 Task: Check the average views per listing of wet bar in the last 1 year.
Action: Mouse moved to (826, 185)
Screenshot: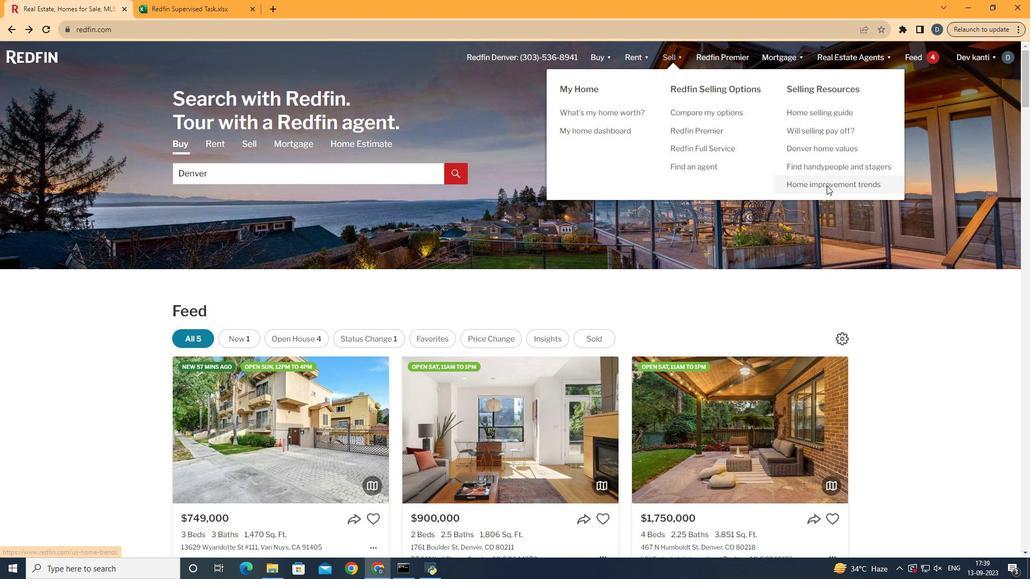 
Action: Mouse pressed left at (826, 185)
Screenshot: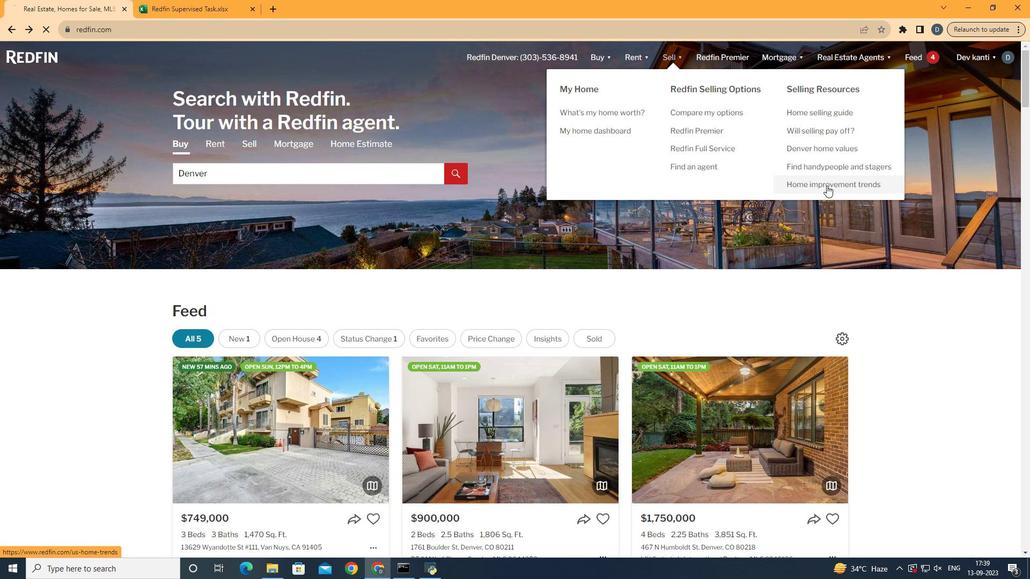 
Action: Mouse moved to (252, 200)
Screenshot: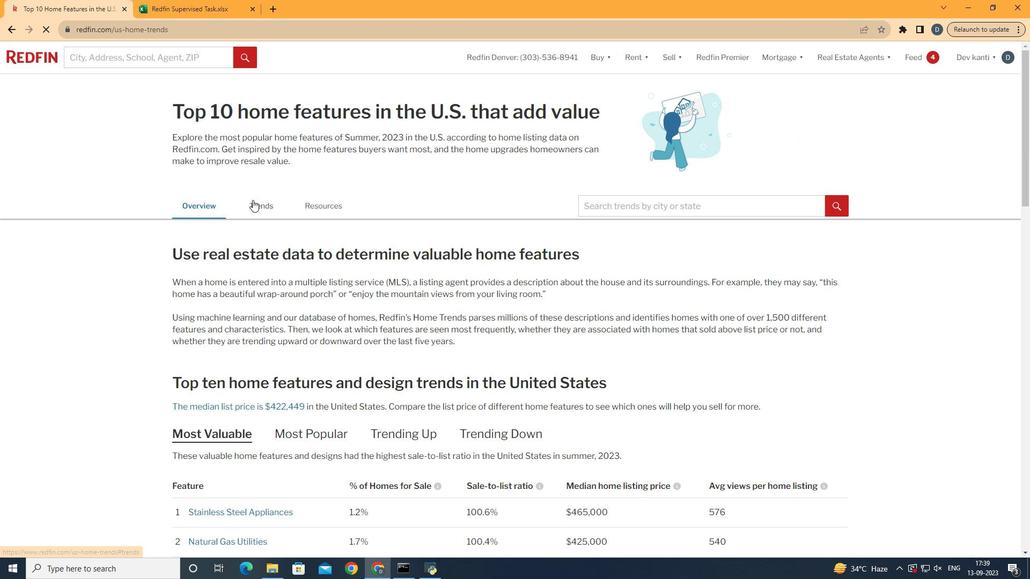 
Action: Mouse pressed left at (252, 200)
Screenshot: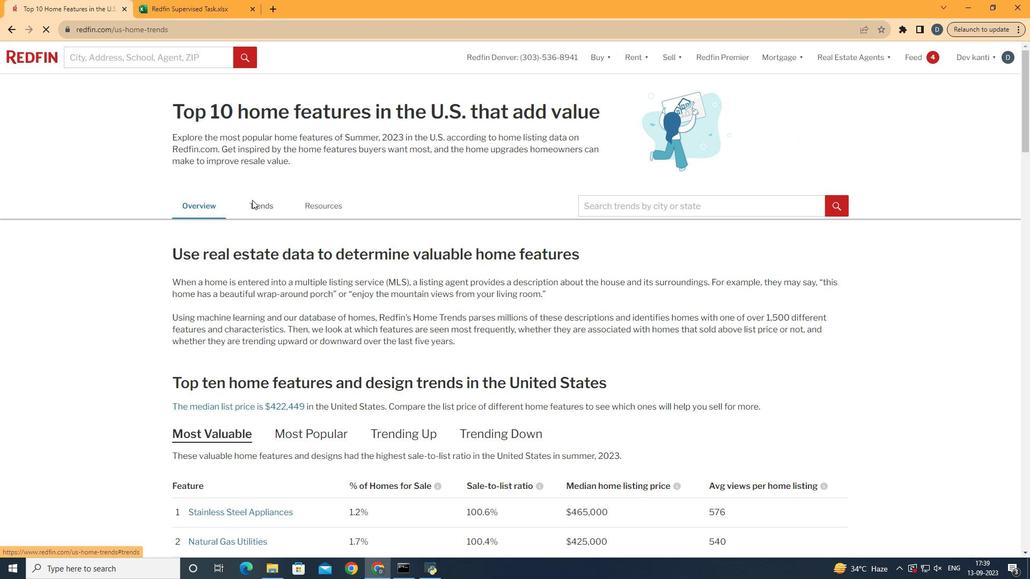 
Action: Mouse moved to (420, 227)
Screenshot: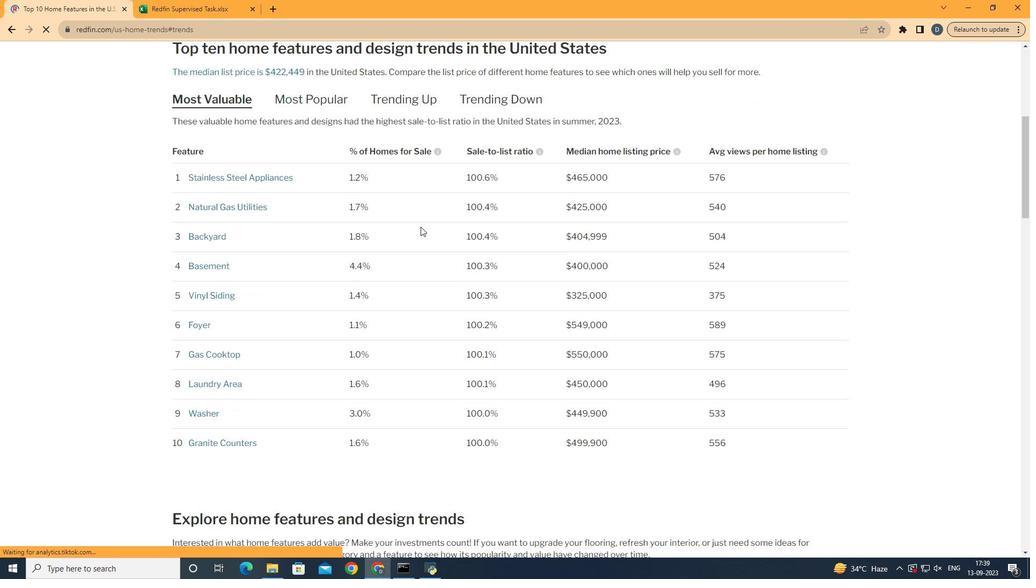 
Action: Mouse scrolled (420, 226) with delta (0, 0)
Screenshot: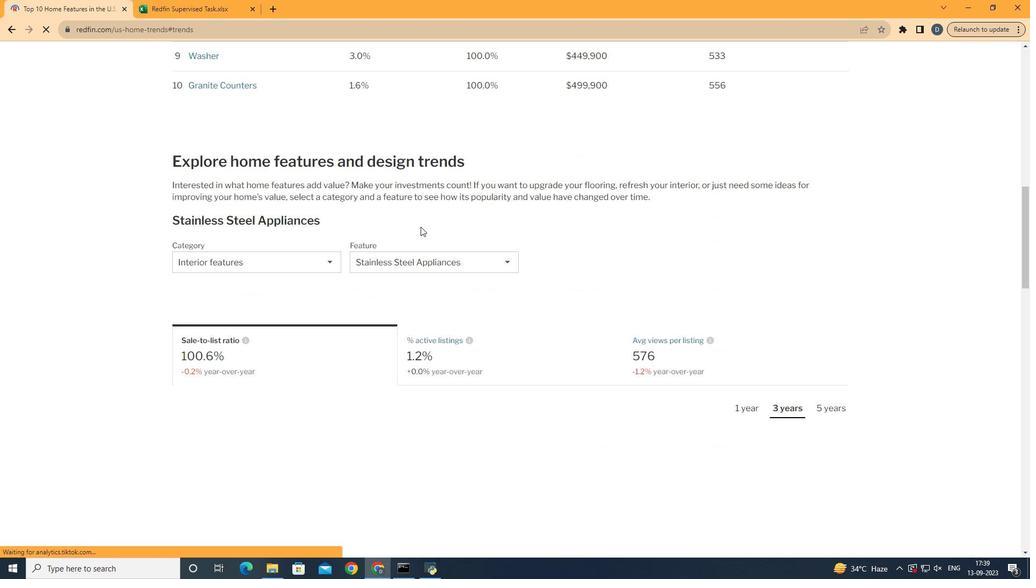 
Action: Mouse scrolled (420, 226) with delta (0, 0)
Screenshot: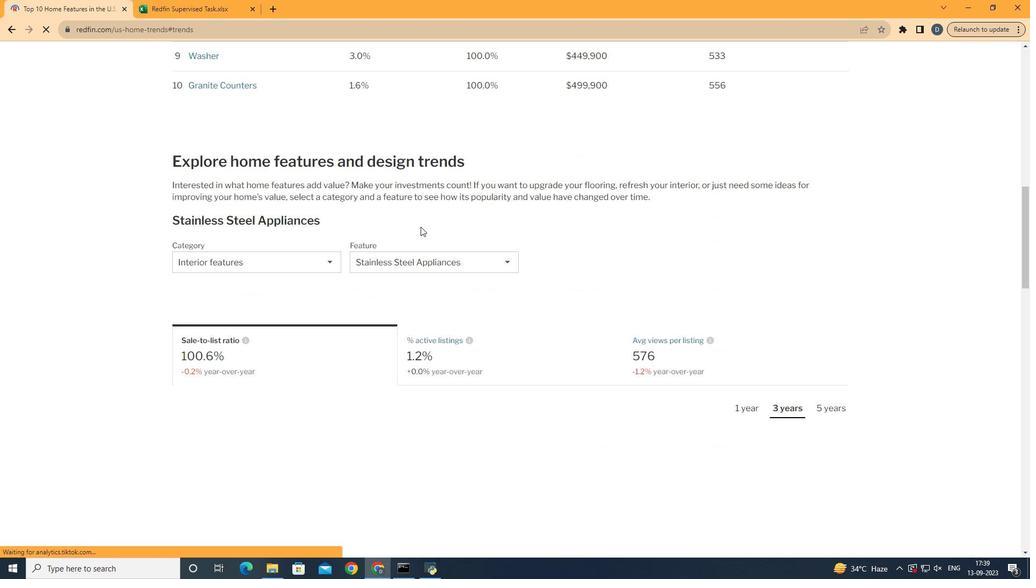 
Action: Mouse scrolled (420, 226) with delta (0, 0)
Screenshot: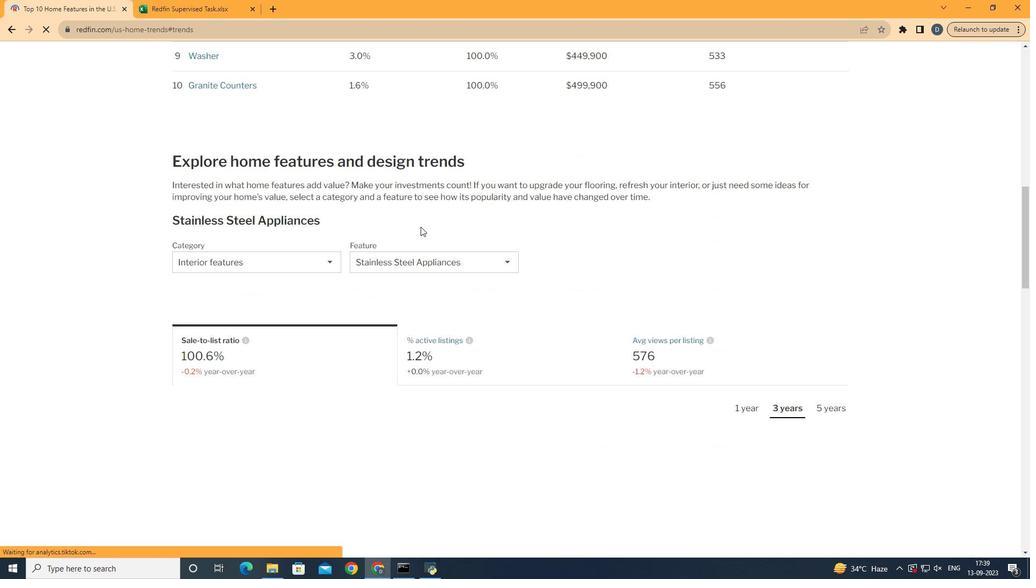 
Action: Mouse scrolled (420, 226) with delta (0, 0)
Screenshot: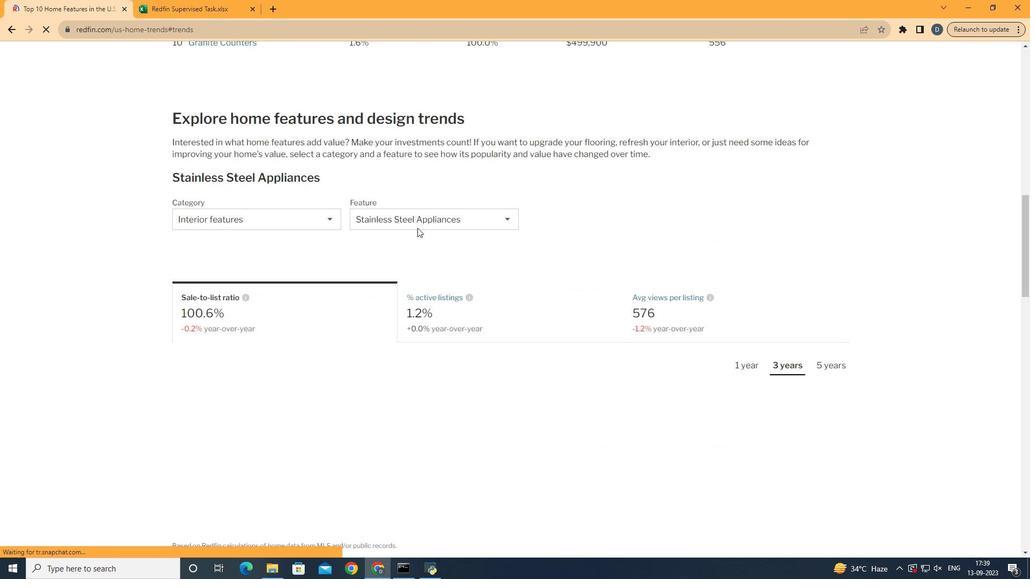 
Action: Mouse scrolled (420, 226) with delta (0, 0)
Screenshot: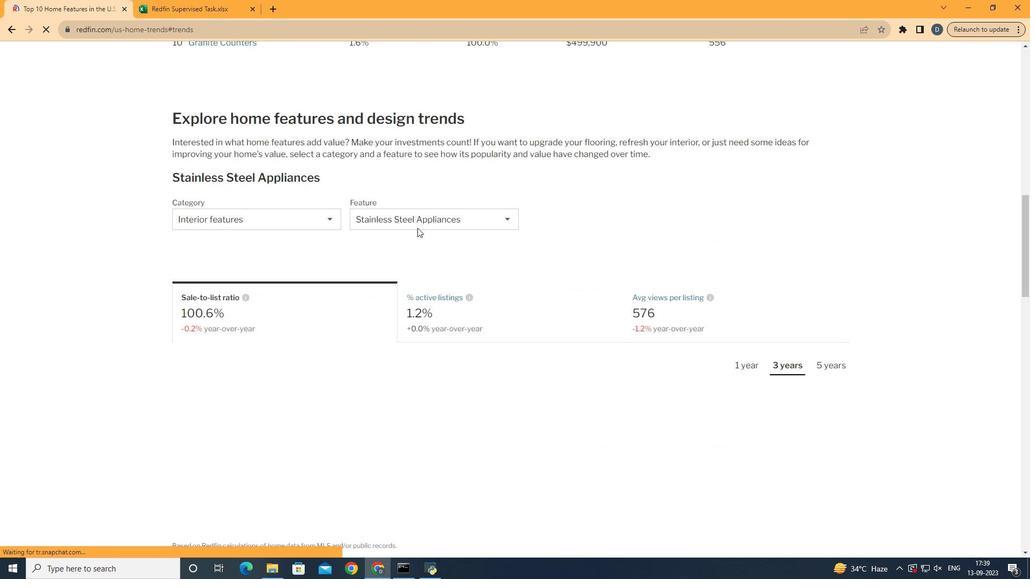 
Action: Mouse scrolled (420, 226) with delta (0, -1)
Screenshot: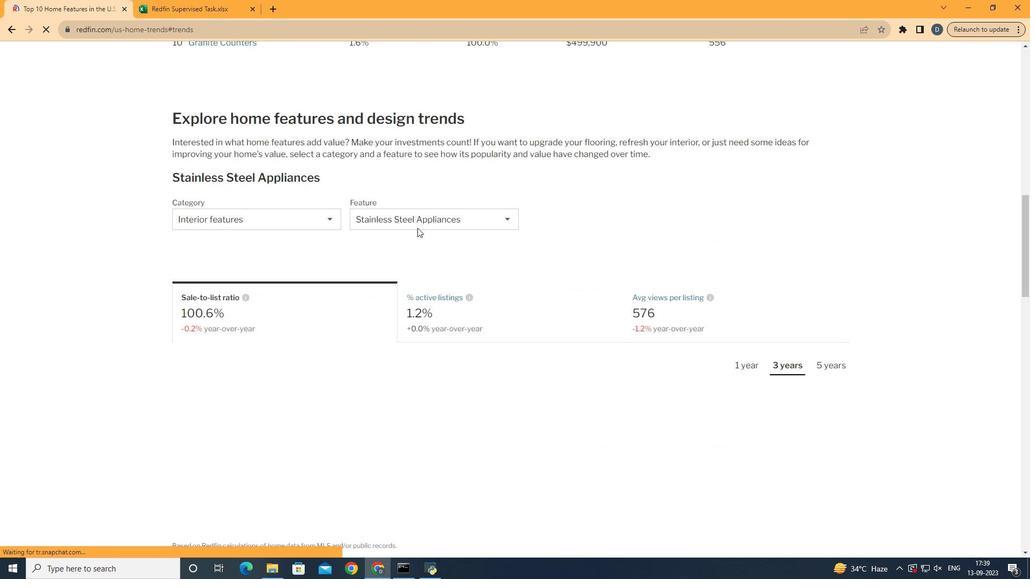 
Action: Mouse scrolled (420, 226) with delta (0, 0)
Screenshot: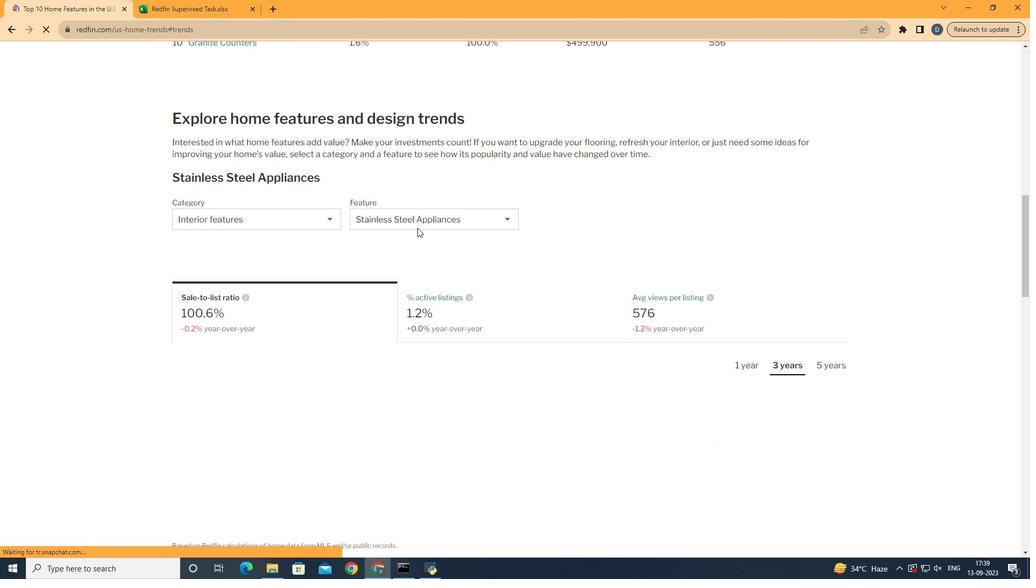 
Action: Mouse moved to (303, 224)
Screenshot: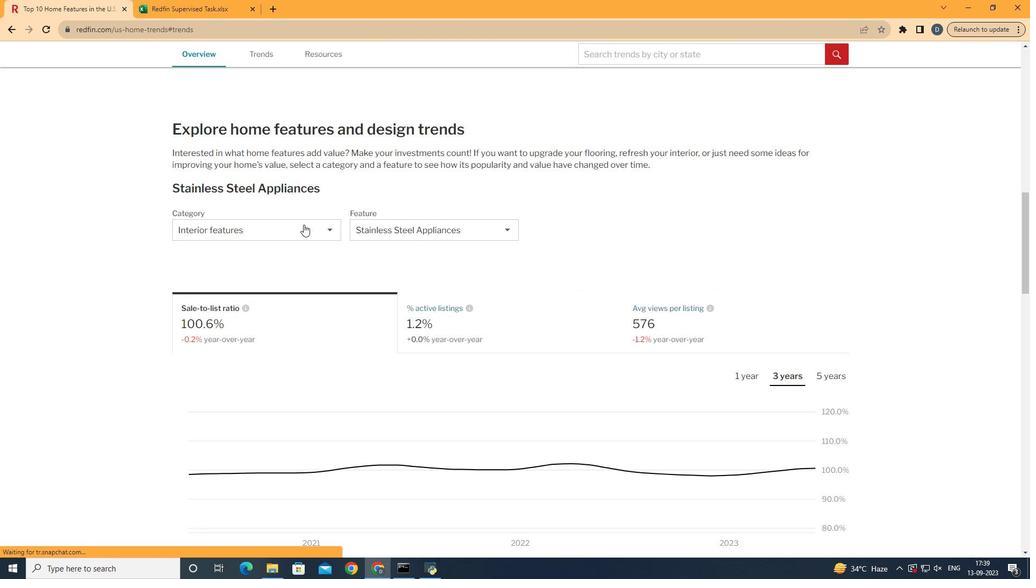 
Action: Mouse scrolled (303, 224) with delta (0, 0)
Screenshot: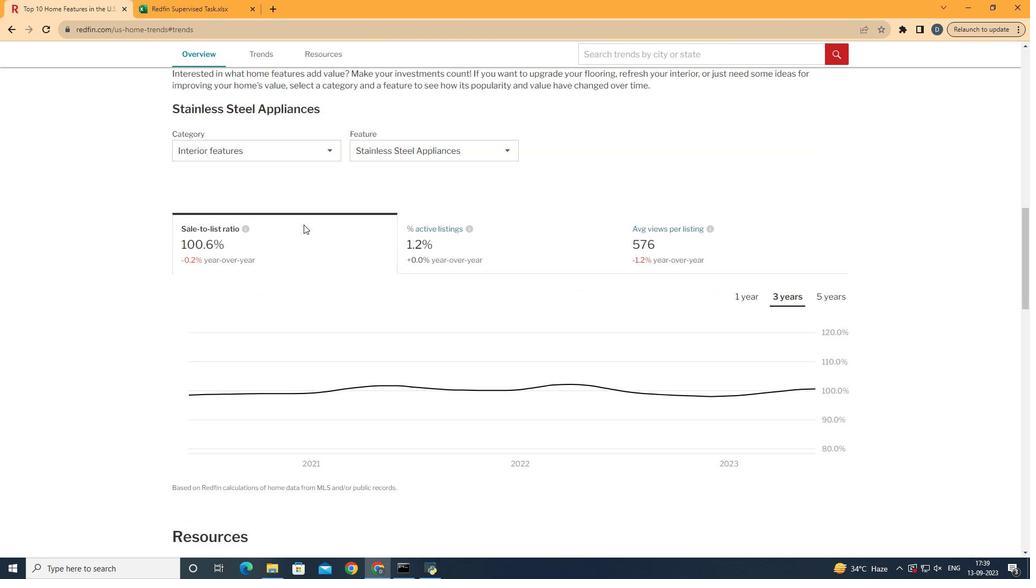 
Action: Mouse scrolled (303, 224) with delta (0, 0)
Screenshot: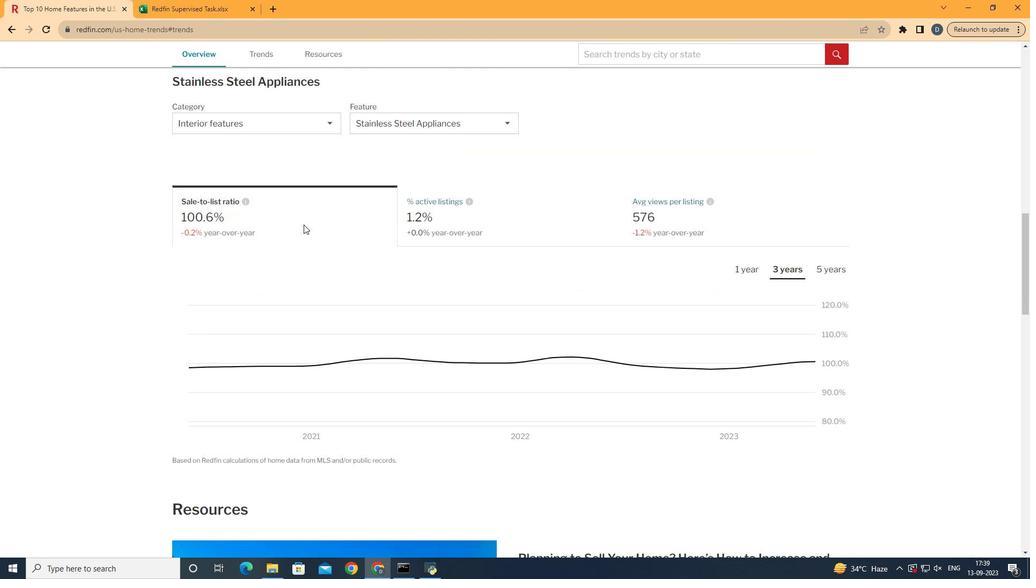 
Action: Mouse moved to (301, 144)
Screenshot: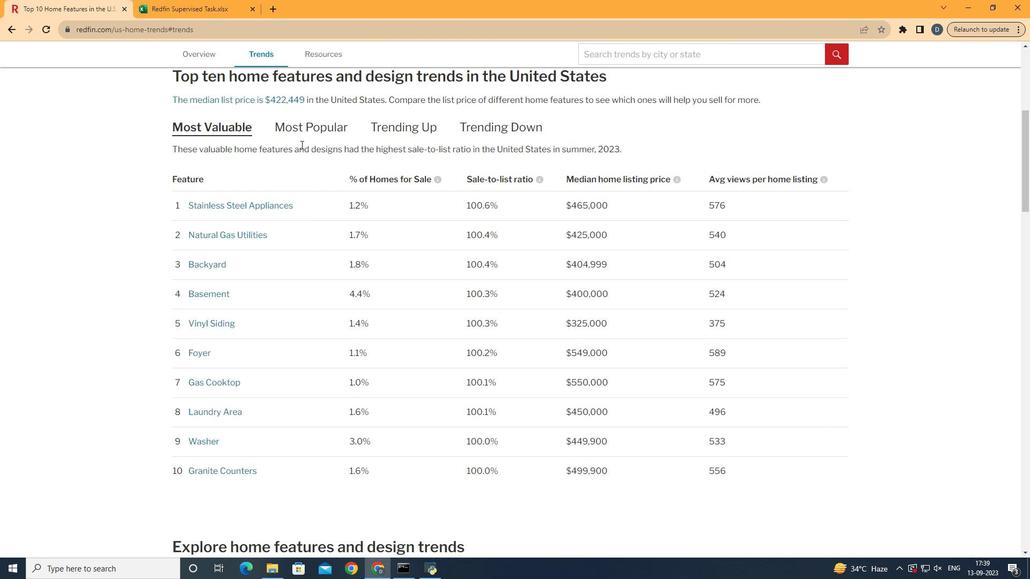 
Action: Mouse scrolled (301, 144) with delta (0, 0)
Screenshot: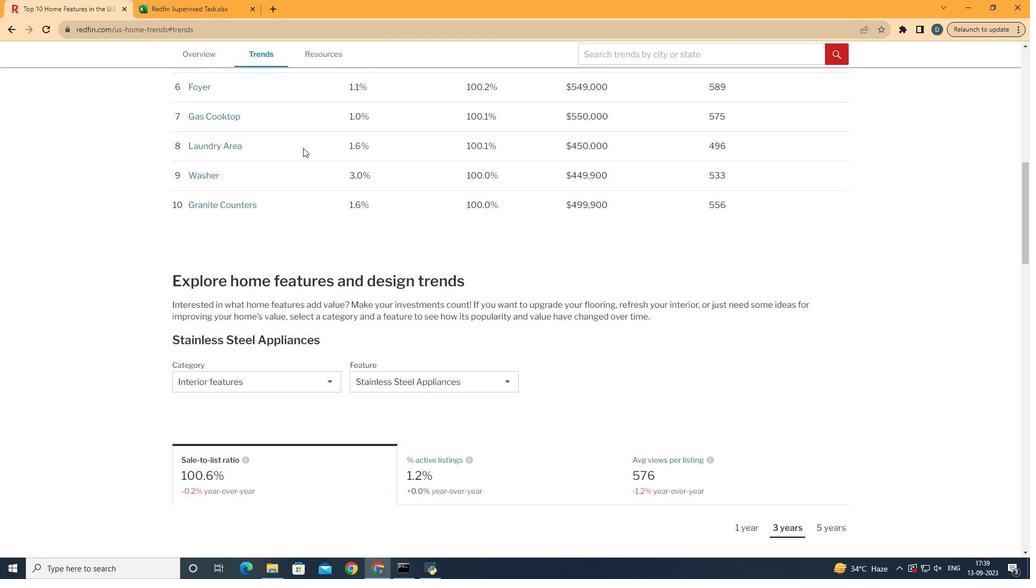
Action: Mouse scrolled (301, 144) with delta (0, 0)
Screenshot: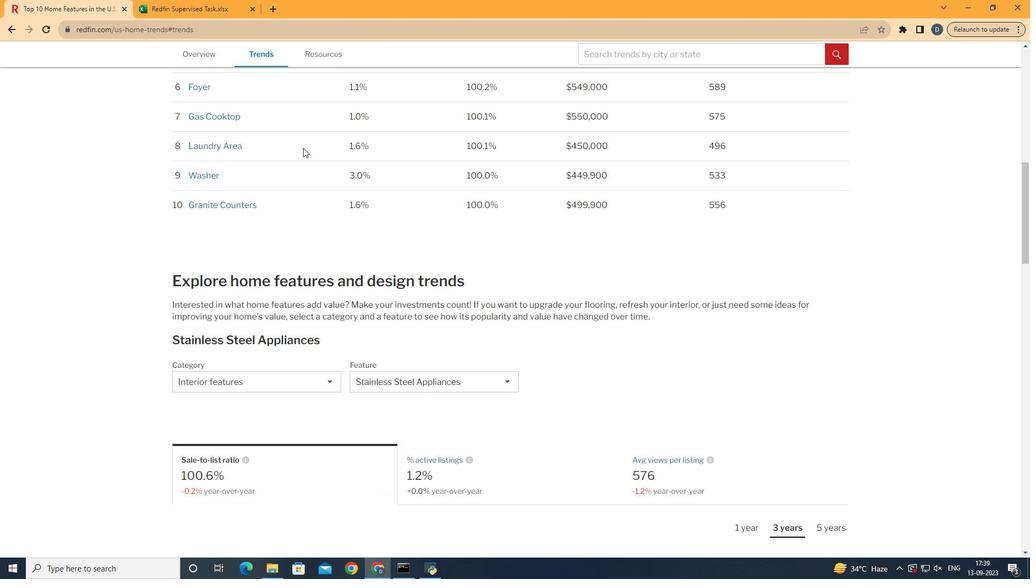 
Action: Mouse scrolled (301, 144) with delta (0, 0)
Screenshot: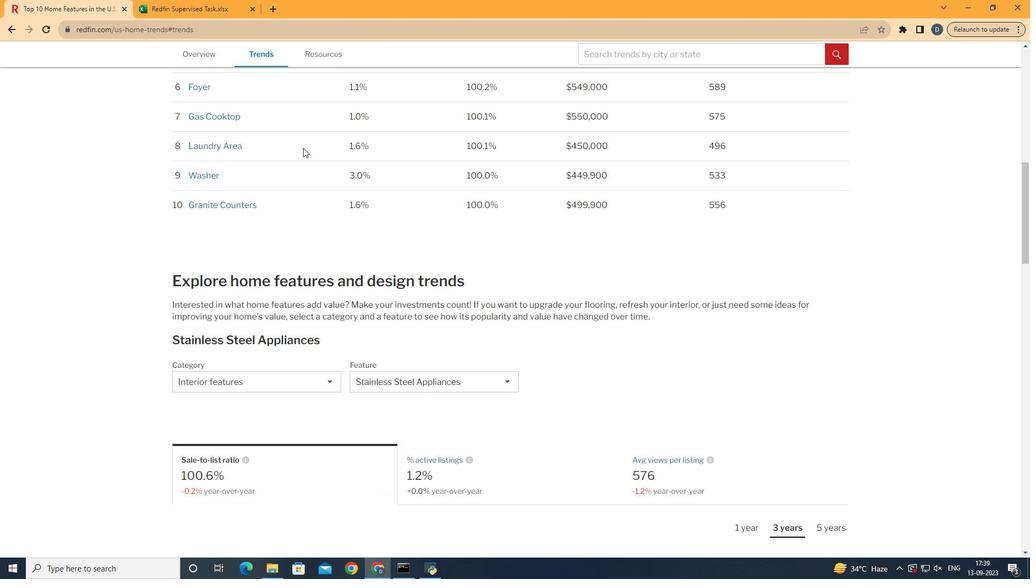 
Action: Mouse scrolled (301, 144) with delta (0, 0)
Screenshot: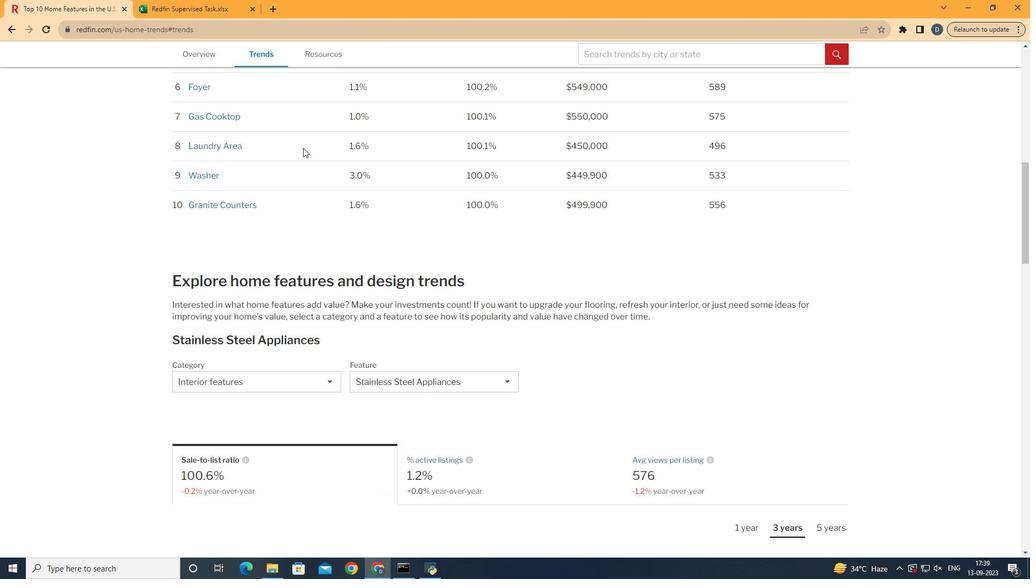 
Action: Mouse scrolled (301, 144) with delta (0, 0)
Screenshot: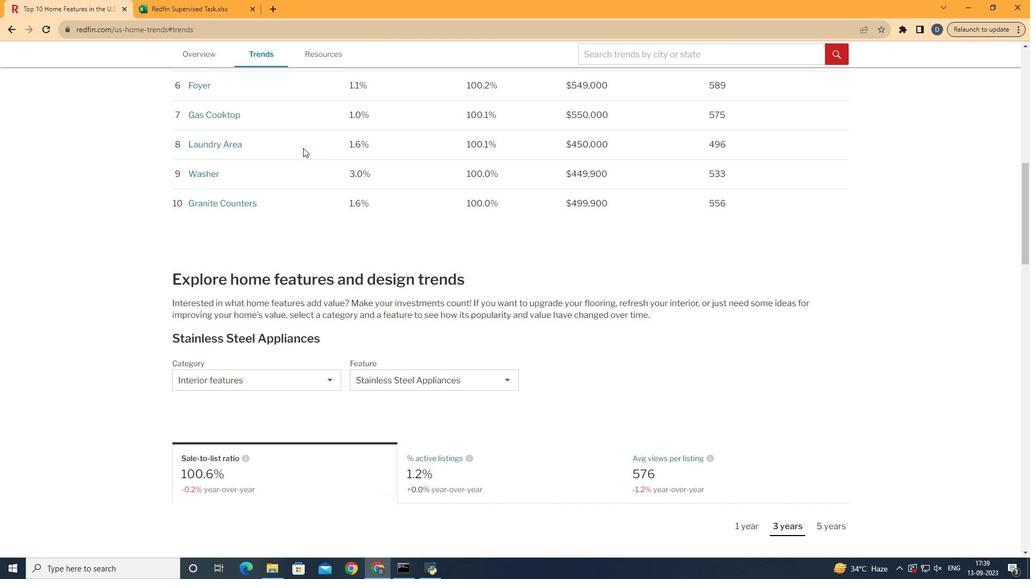 
Action: Mouse moved to (311, 324)
Screenshot: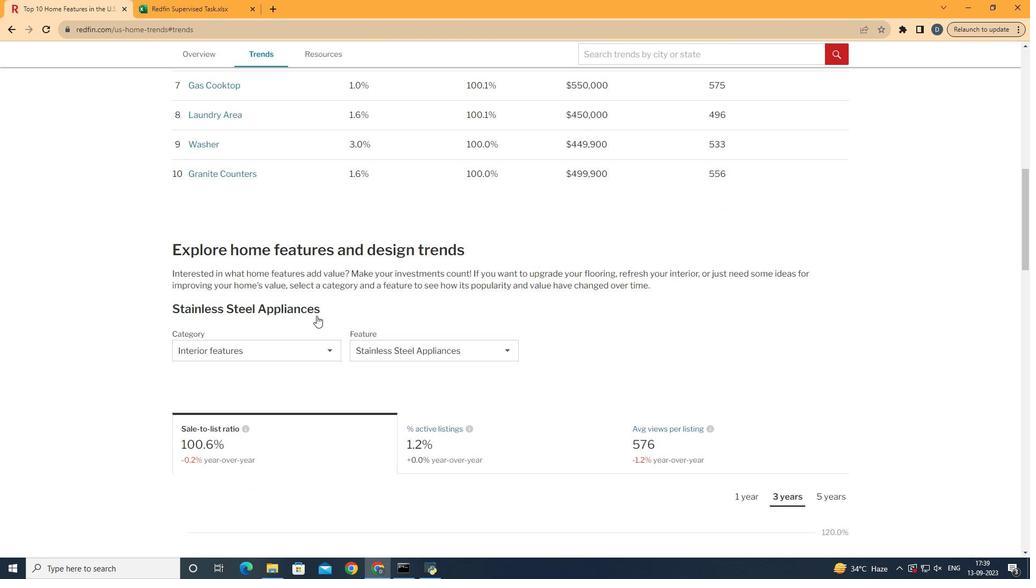 
Action: Mouse scrolled (311, 323) with delta (0, 0)
Screenshot: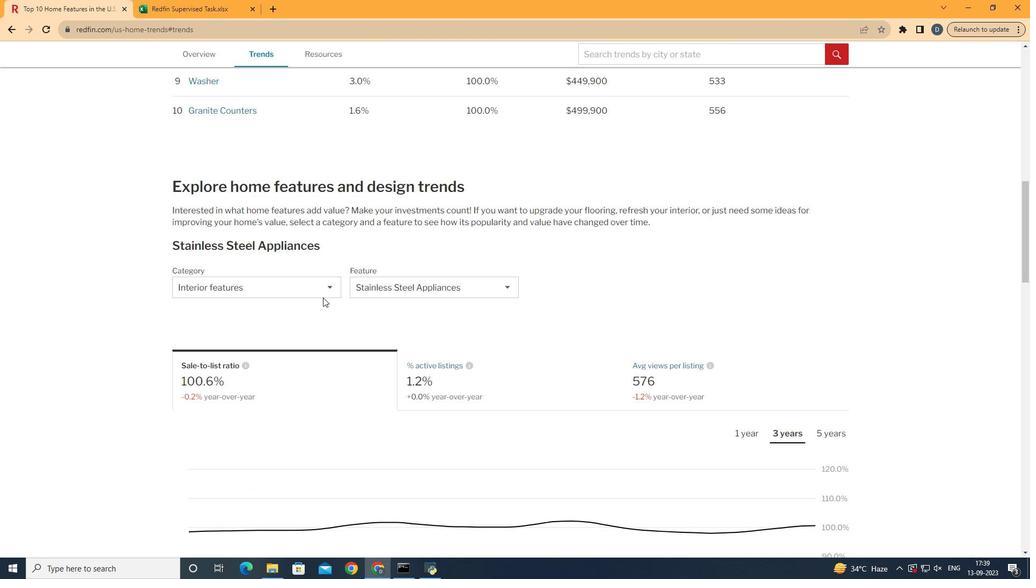 
Action: Mouse scrolled (311, 323) with delta (0, 0)
Screenshot: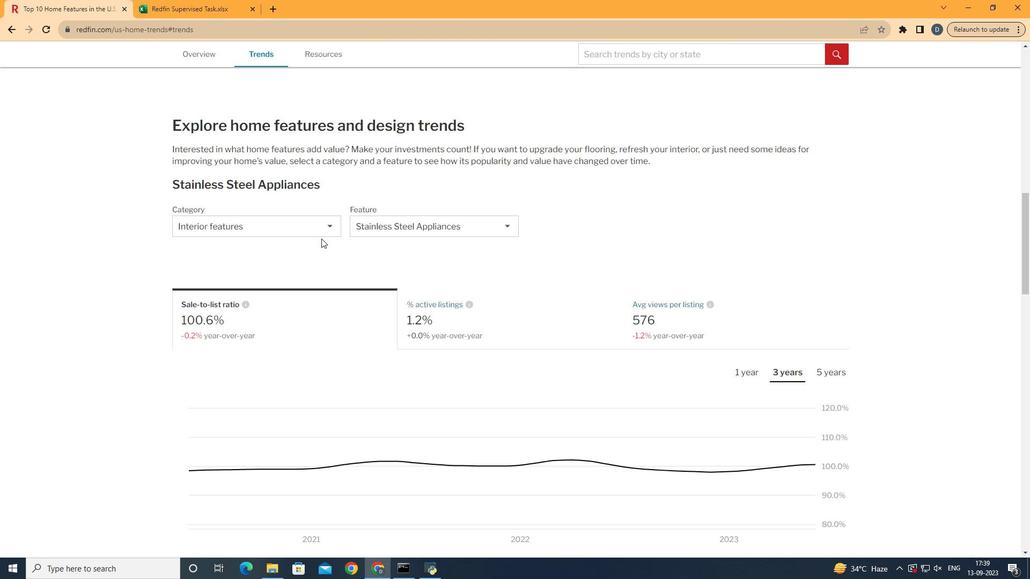 
Action: Mouse scrolled (311, 323) with delta (0, 0)
Screenshot: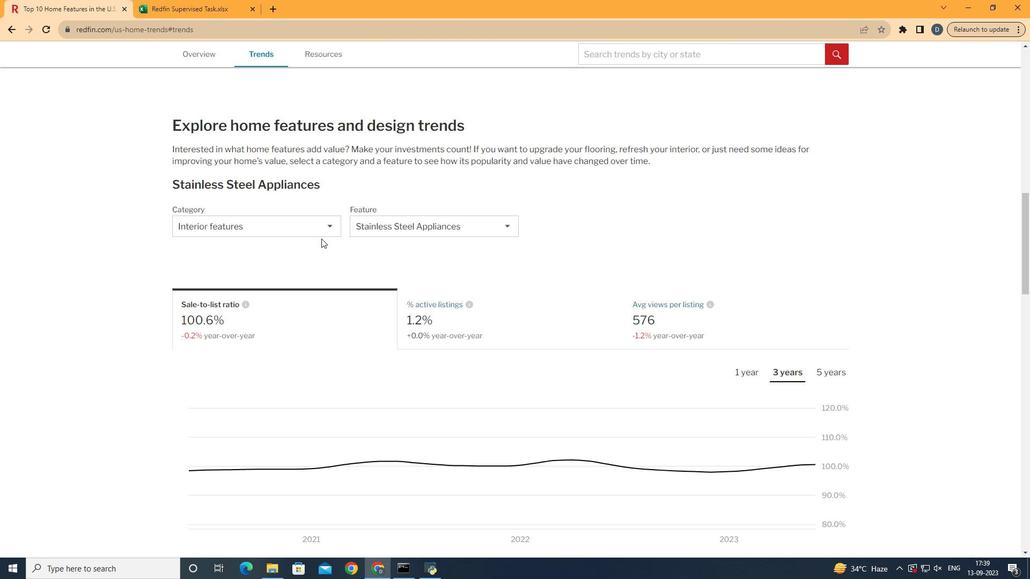 
Action: Mouse moved to (310, 222)
Screenshot: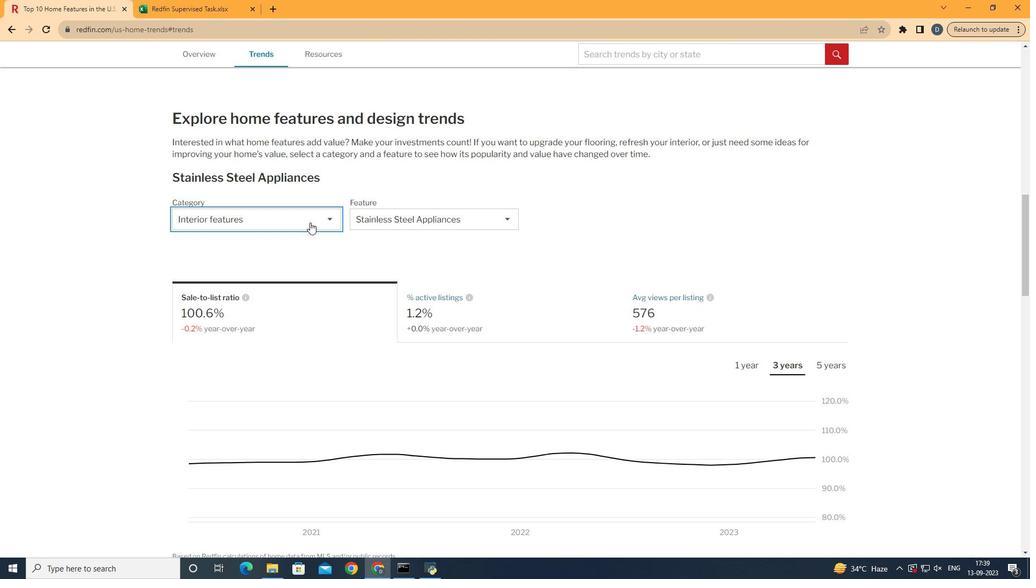 
Action: Mouse pressed left at (310, 222)
Screenshot: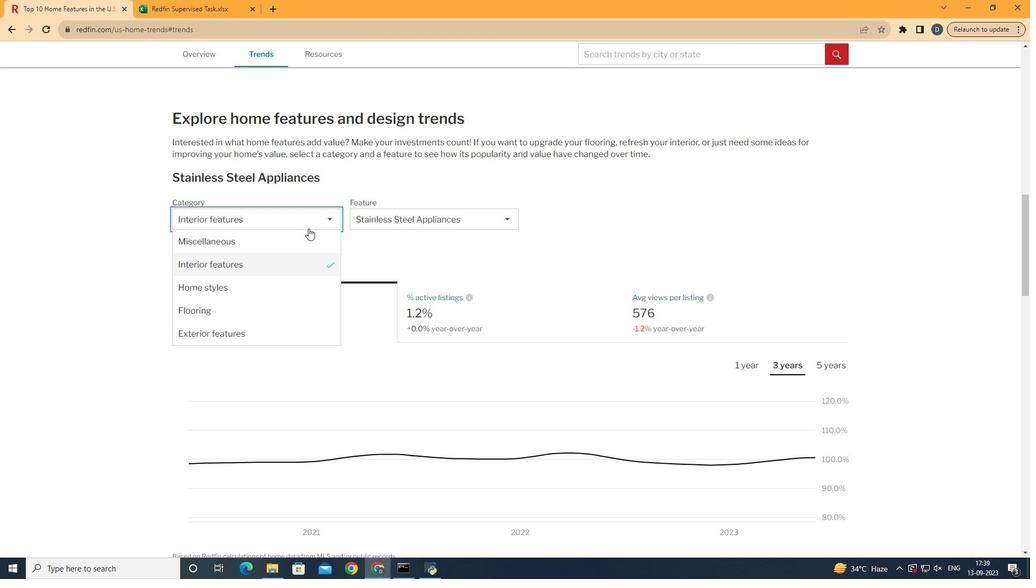 
Action: Mouse moved to (311, 265)
Screenshot: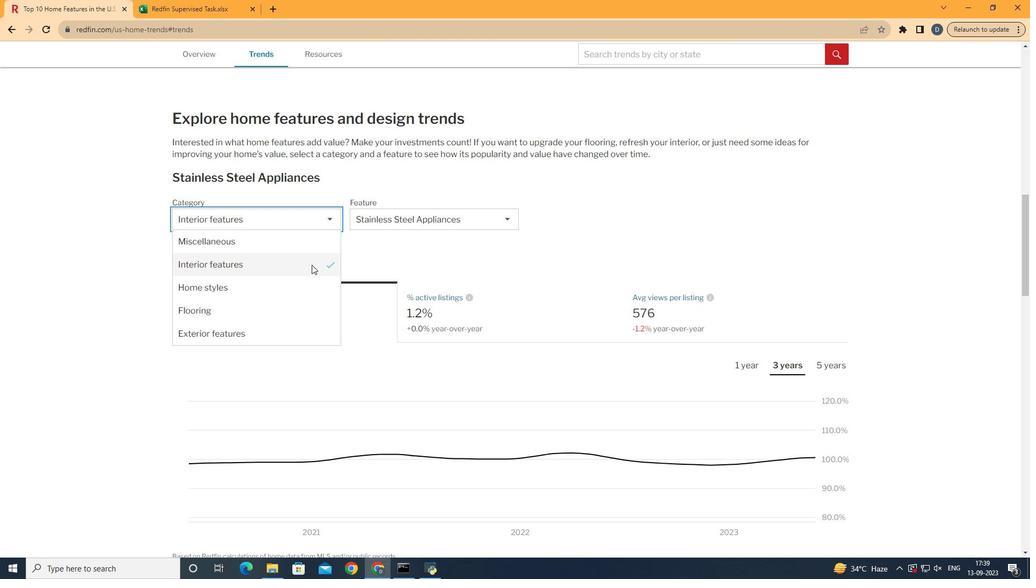 
Action: Mouse pressed left at (311, 265)
Screenshot: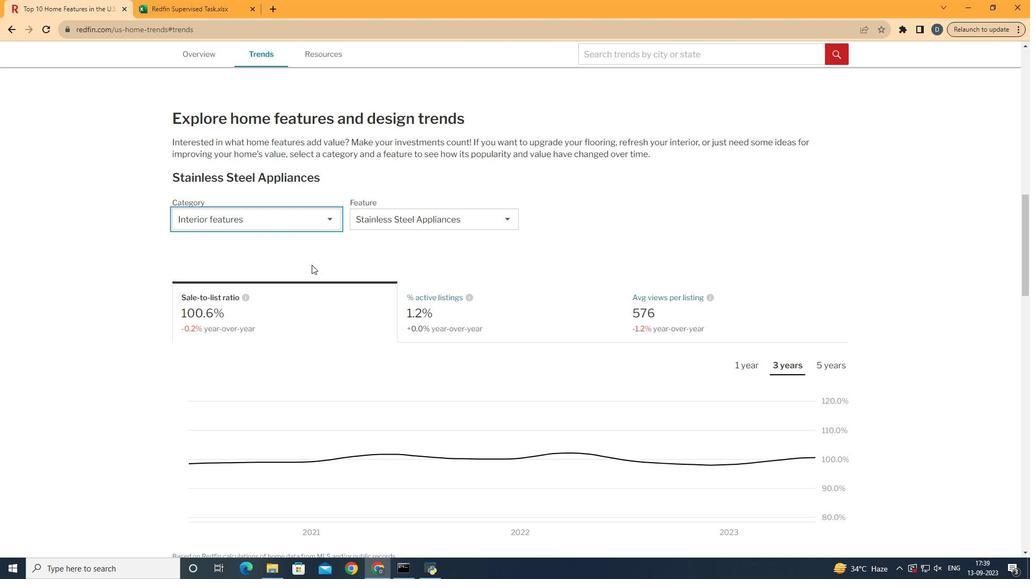 
Action: Mouse moved to (444, 227)
Screenshot: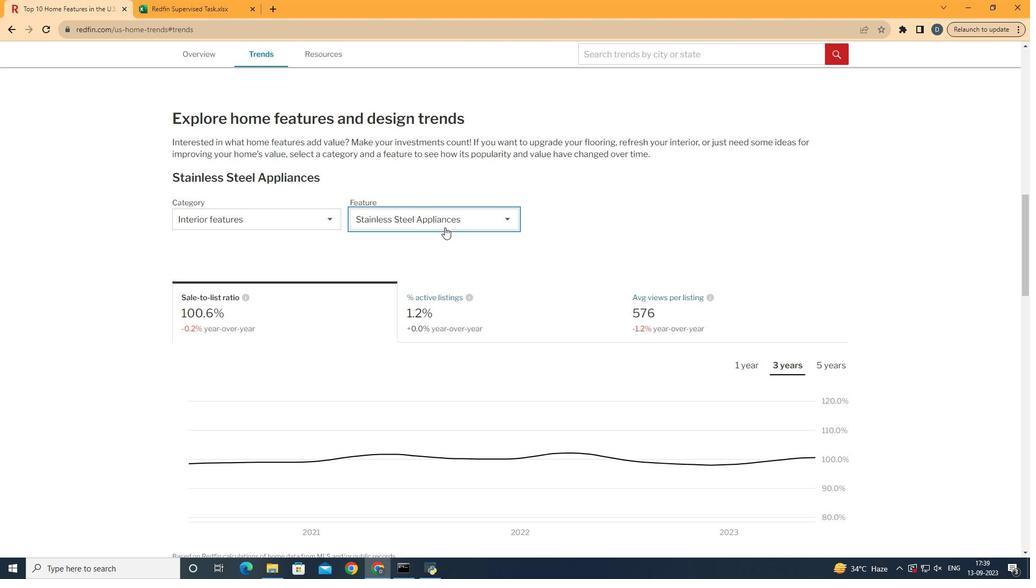 
Action: Mouse pressed left at (444, 227)
Screenshot: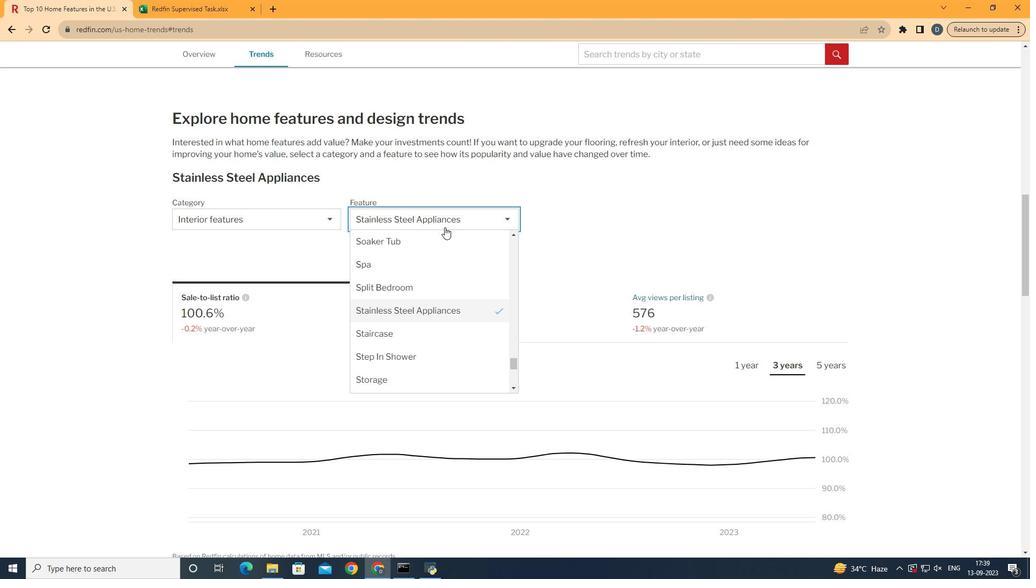 
Action: Mouse moved to (495, 306)
Screenshot: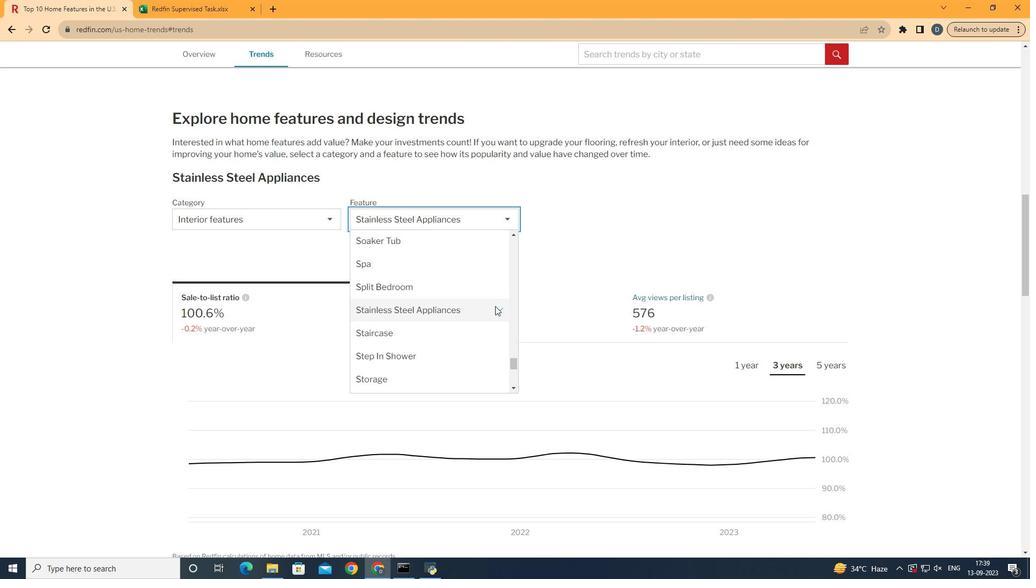 
Action: Mouse scrolled (495, 305) with delta (0, 0)
Screenshot: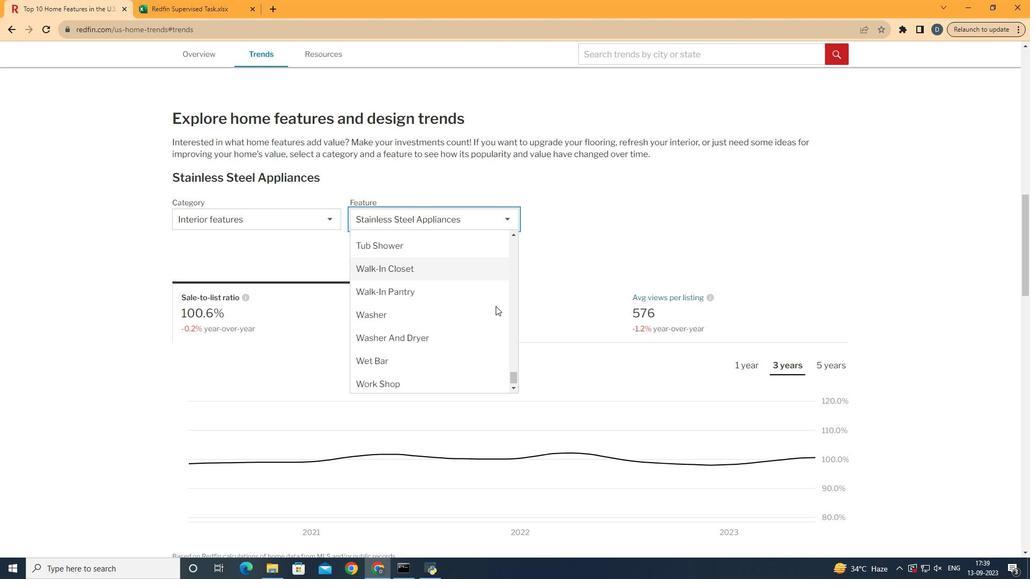 
Action: Mouse scrolled (495, 305) with delta (0, 0)
Screenshot: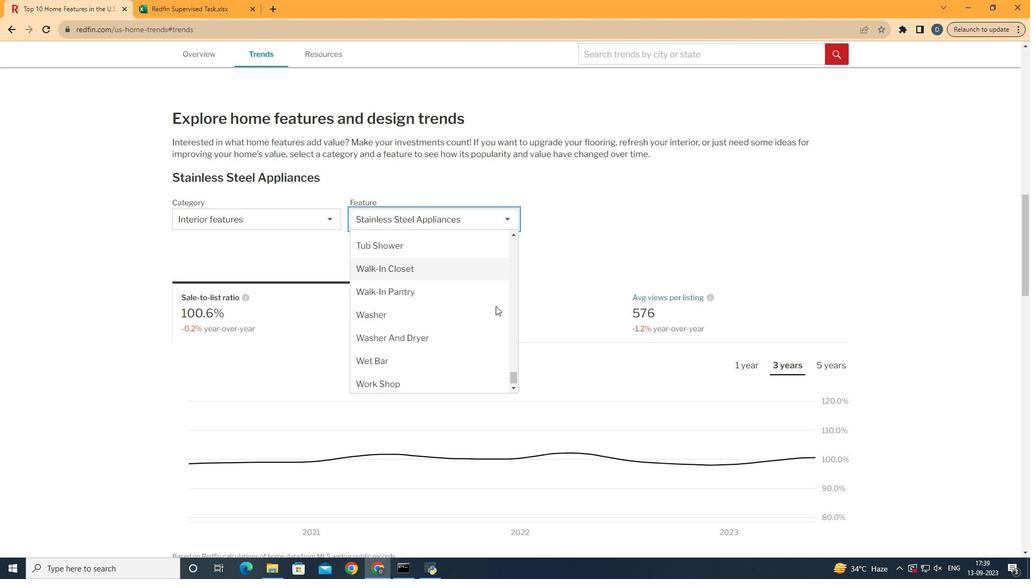 
Action: Mouse scrolled (495, 305) with delta (0, 0)
Screenshot: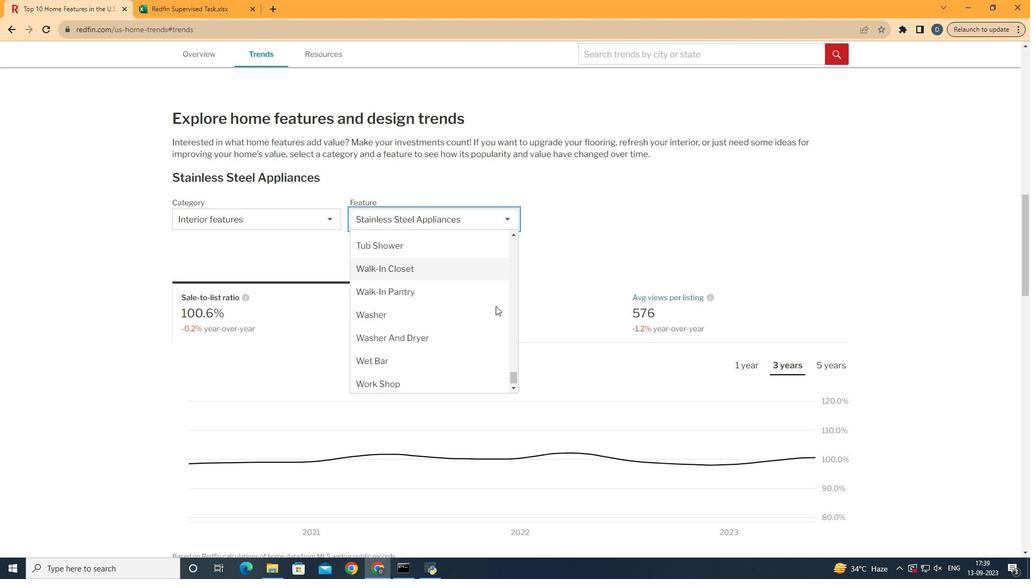
Action: Mouse scrolled (495, 305) with delta (0, 0)
Screenshot: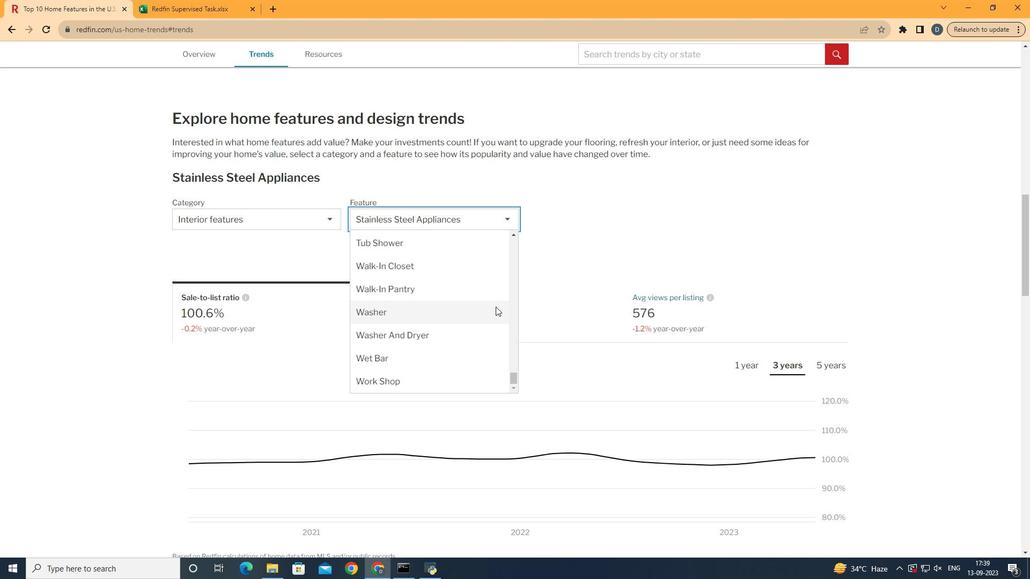 
Action: Mouse scrolled (495, 305) with delta (0, 0)
Screenshot: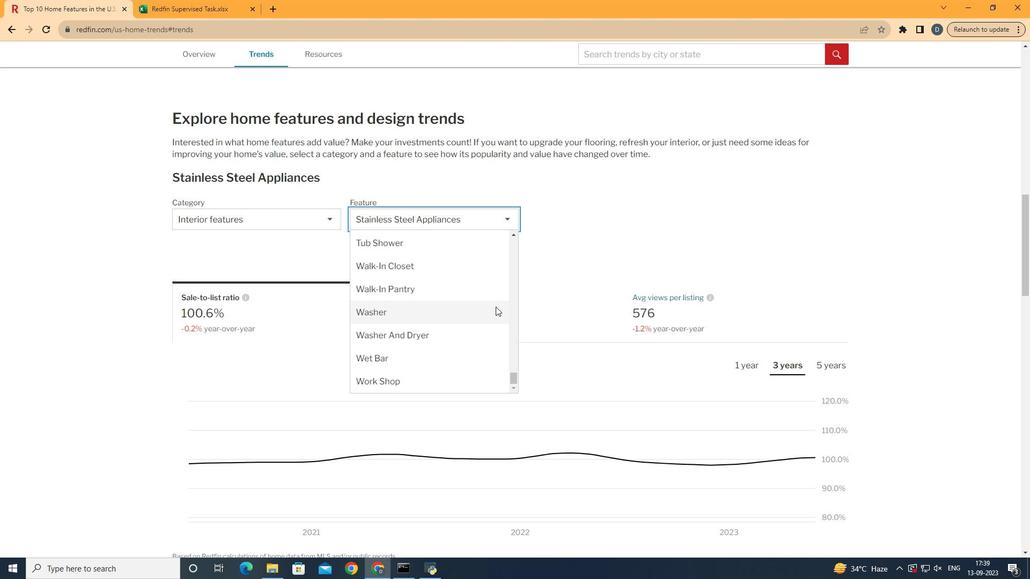 
Action: Mouse scrolled (495, 305) with delta (0, 0)
Screenshot: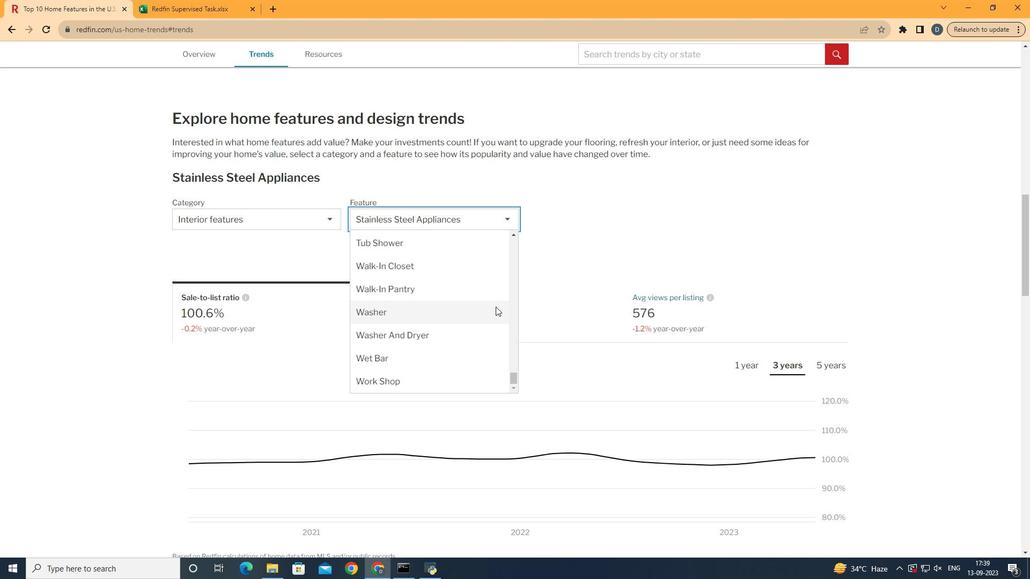 
Action: Mouse moved to (464, 357)
Screenshot: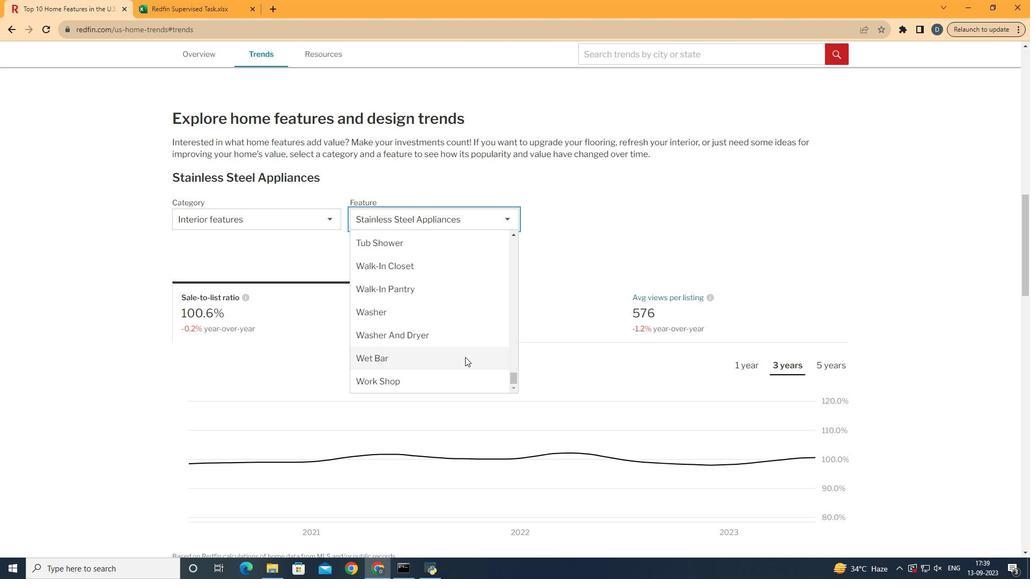 
Action: Mouse pressed left at (464, 357)
Screenshot: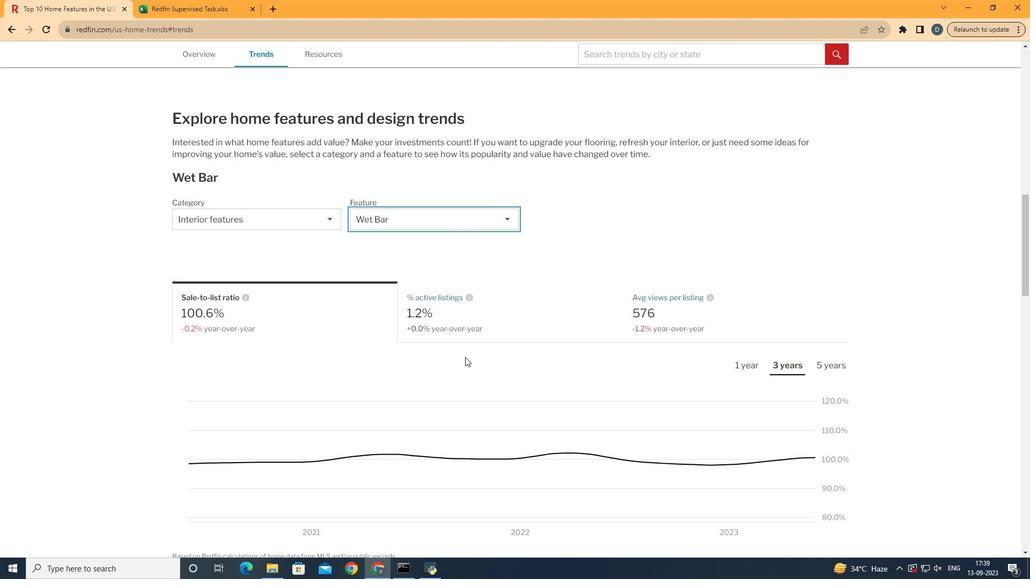 
Action: Mouse moved to (758, 314)
Screenshot: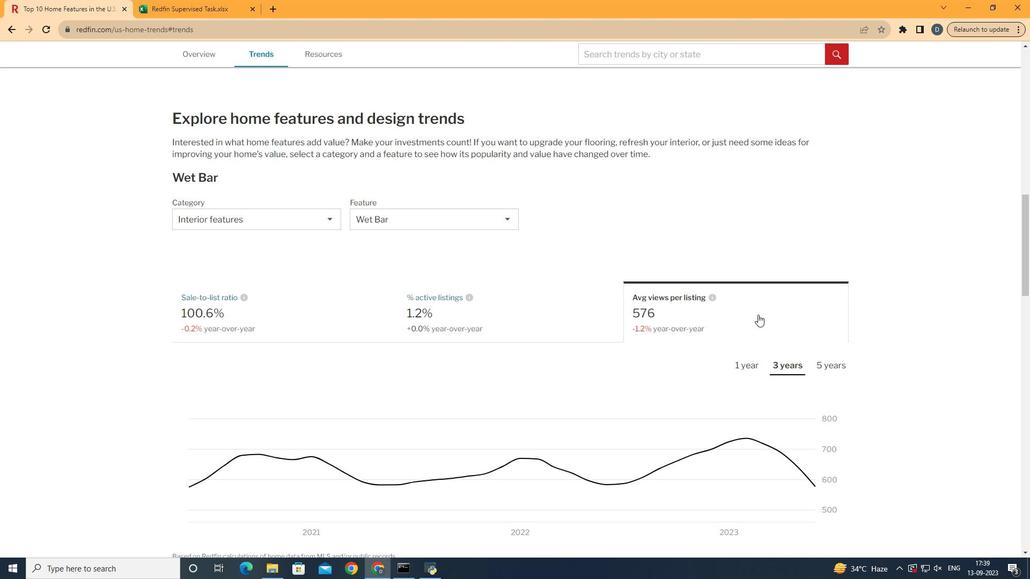 
Action: Mouse pressed left at (758, 314)
Screenshot: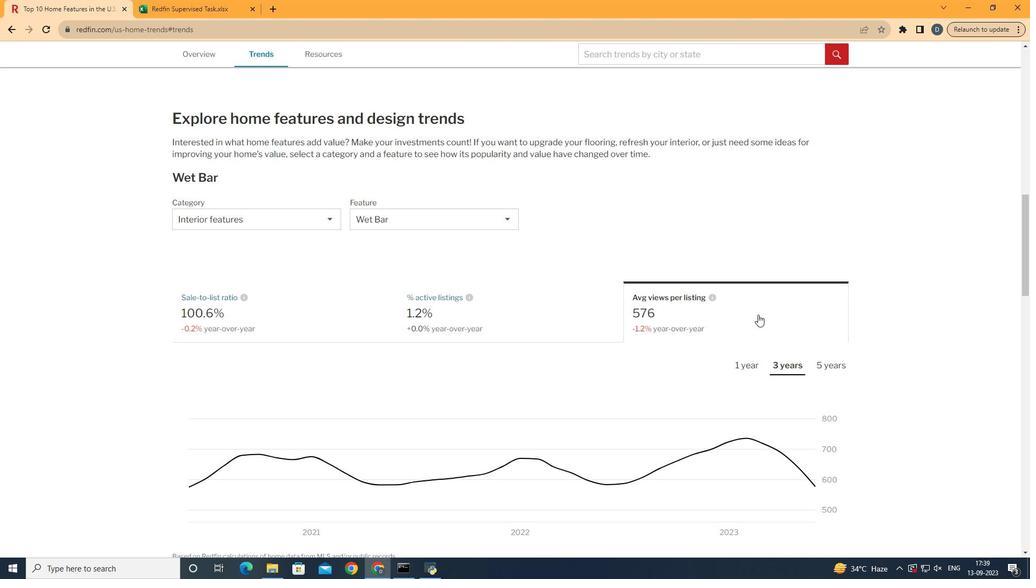 
Action: Mouse moved to (750, 364)
Screenshot: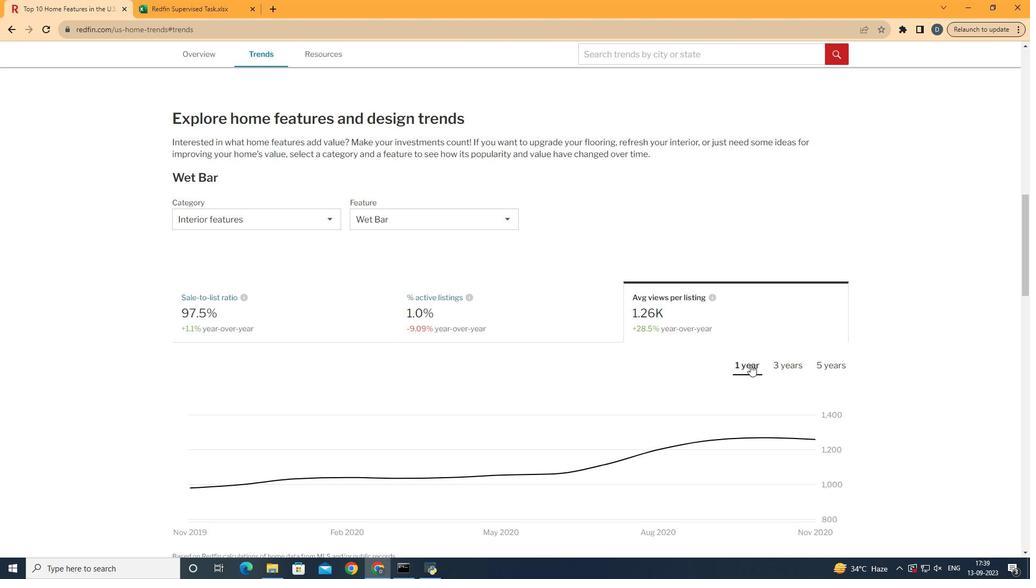 
Action: Mouse pressed left at (750, 364)
Screenshot: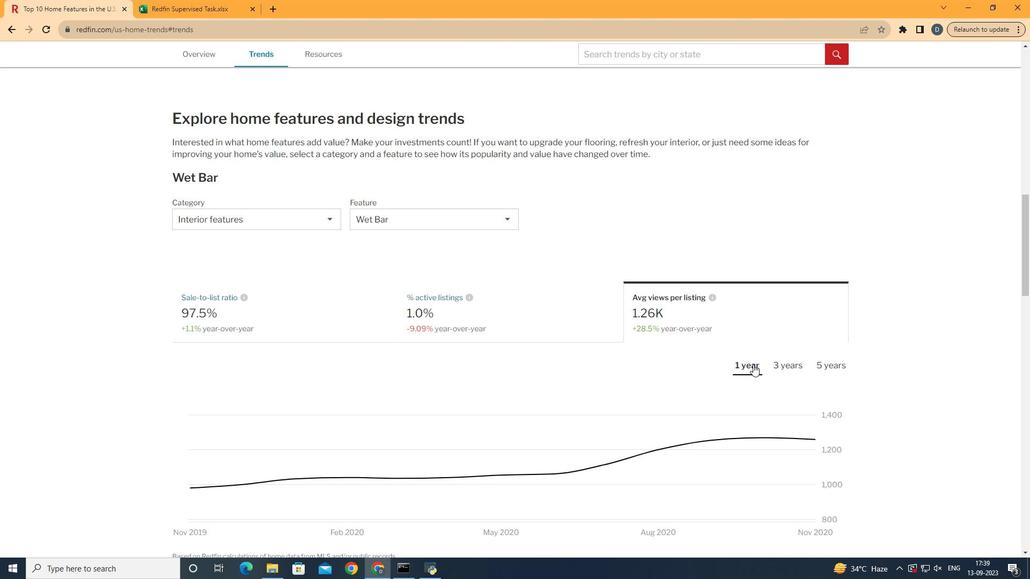 
Action: Mouse moved to (922, 278)
Screenshot: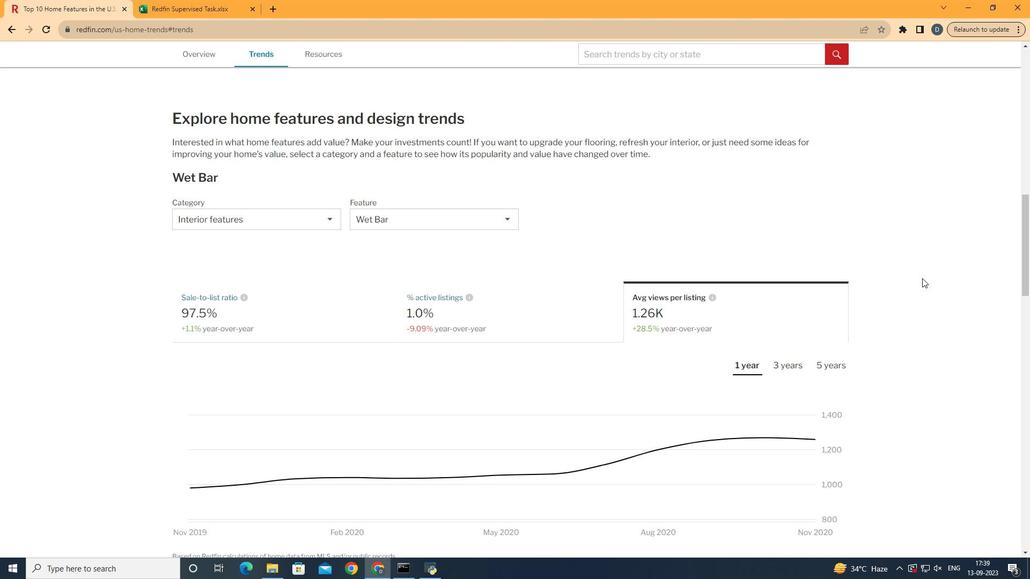 
